Task: Select the Australia/Eucia as time zone for the schedule.
Action: Mouse pressed left at (501, 397)
Screenshot: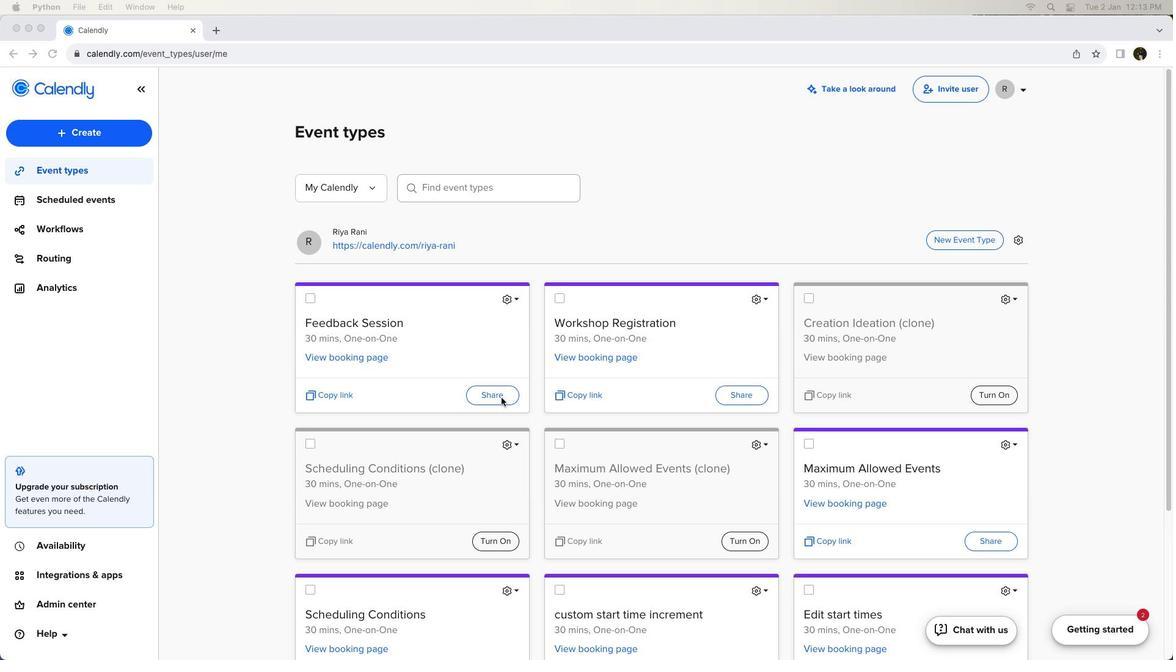
Action: Mouse pressed left at (501, 397)
Screenshot: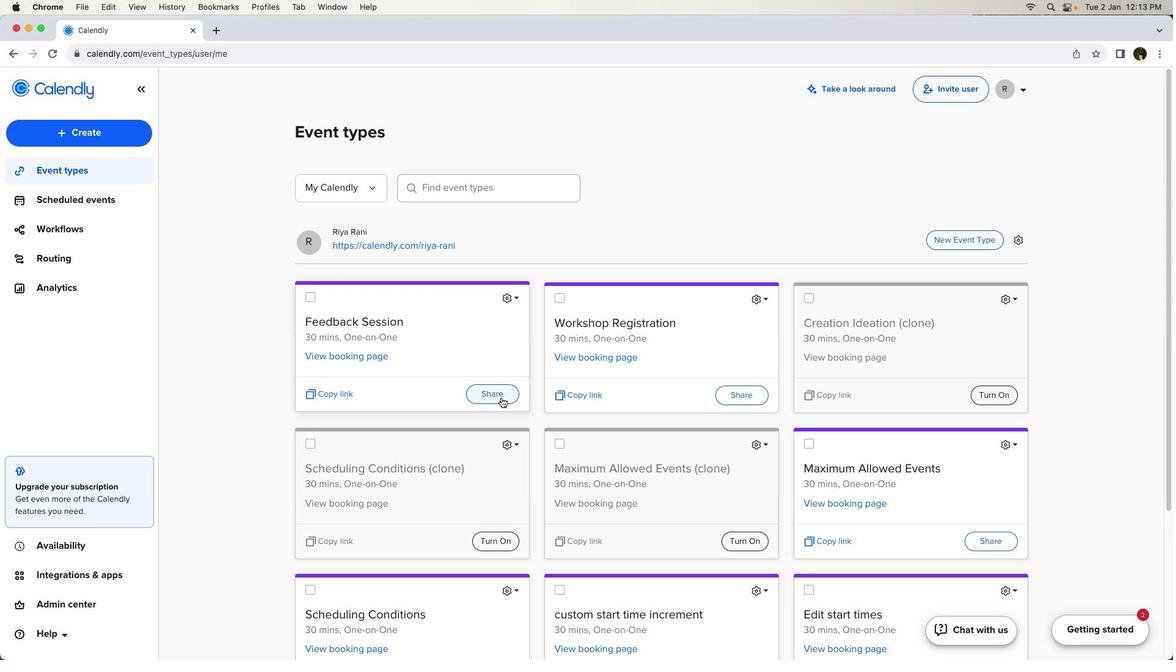 
Action: Mouse moved to (721, 366)
Screenshot: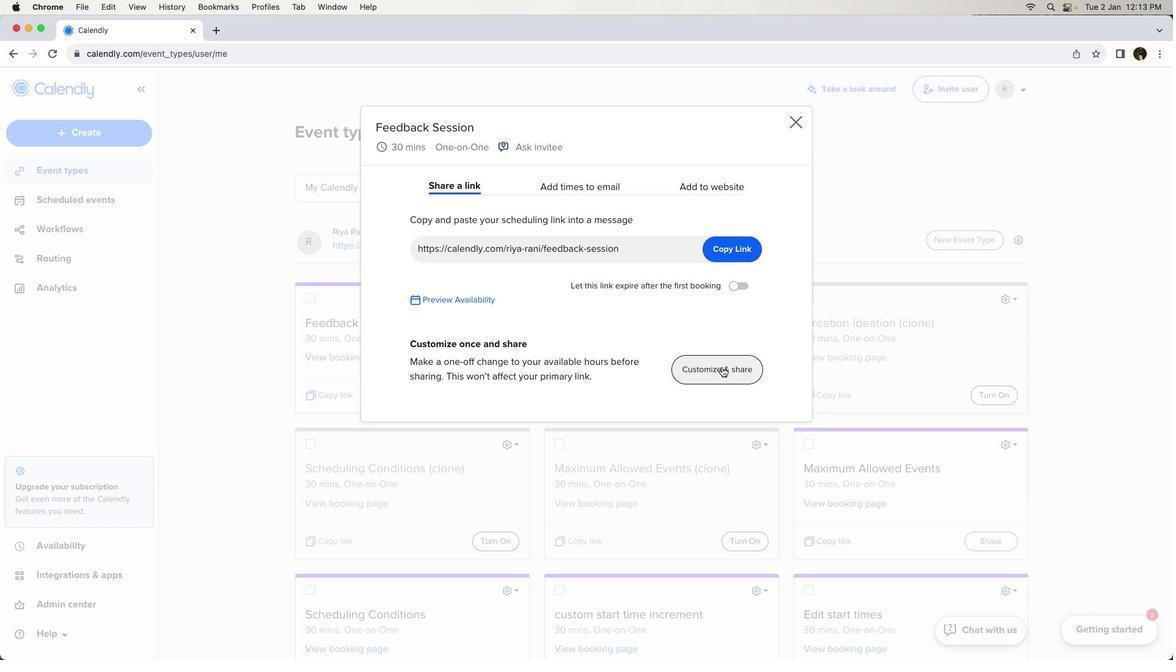
Action: Mouse pressed left at (721, 366)
Screenshot: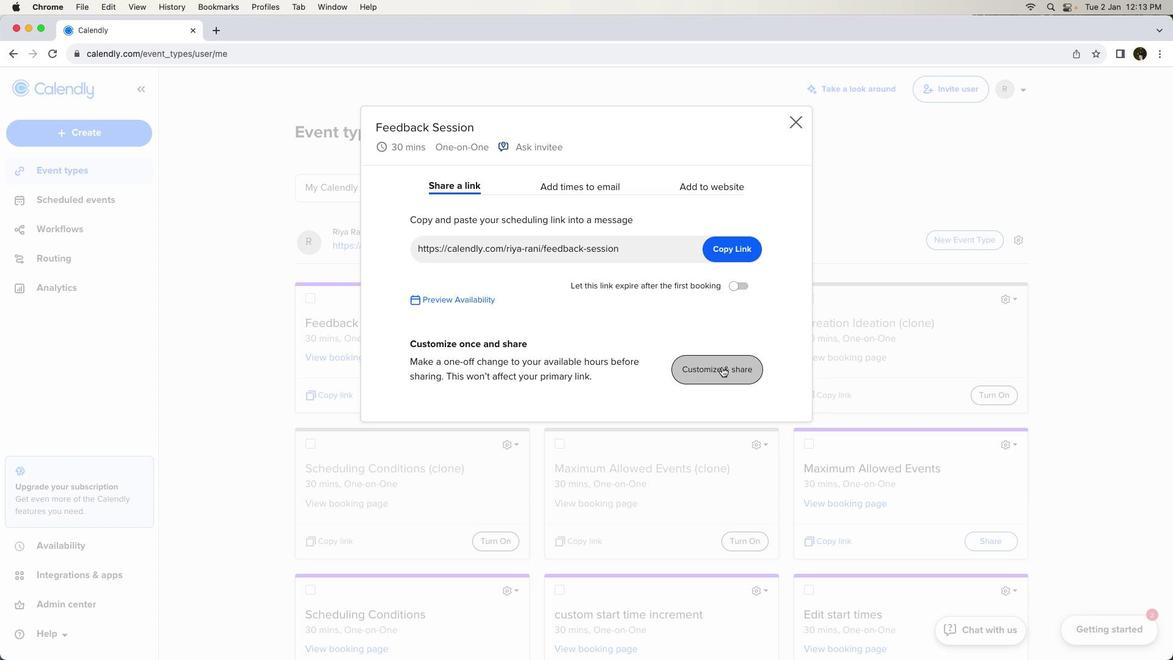 
Action: Mouse moved to (627, 421)
Screenshot: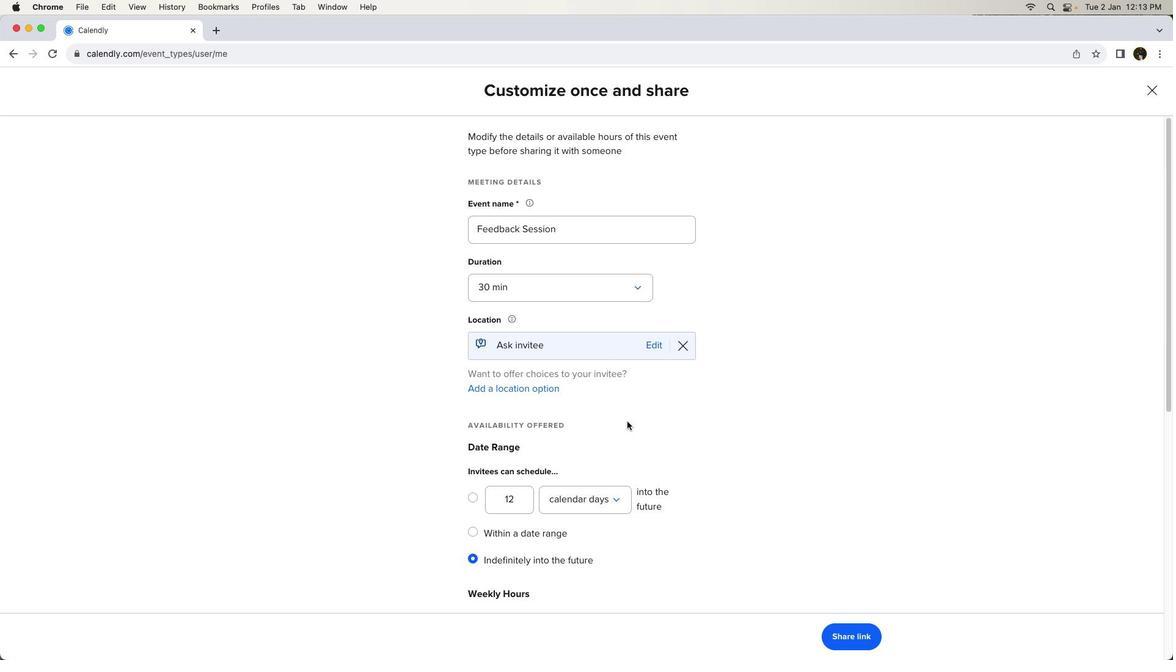
Action: Mouse scrolled (627, 421) with delta (0, 0)
Screenshot: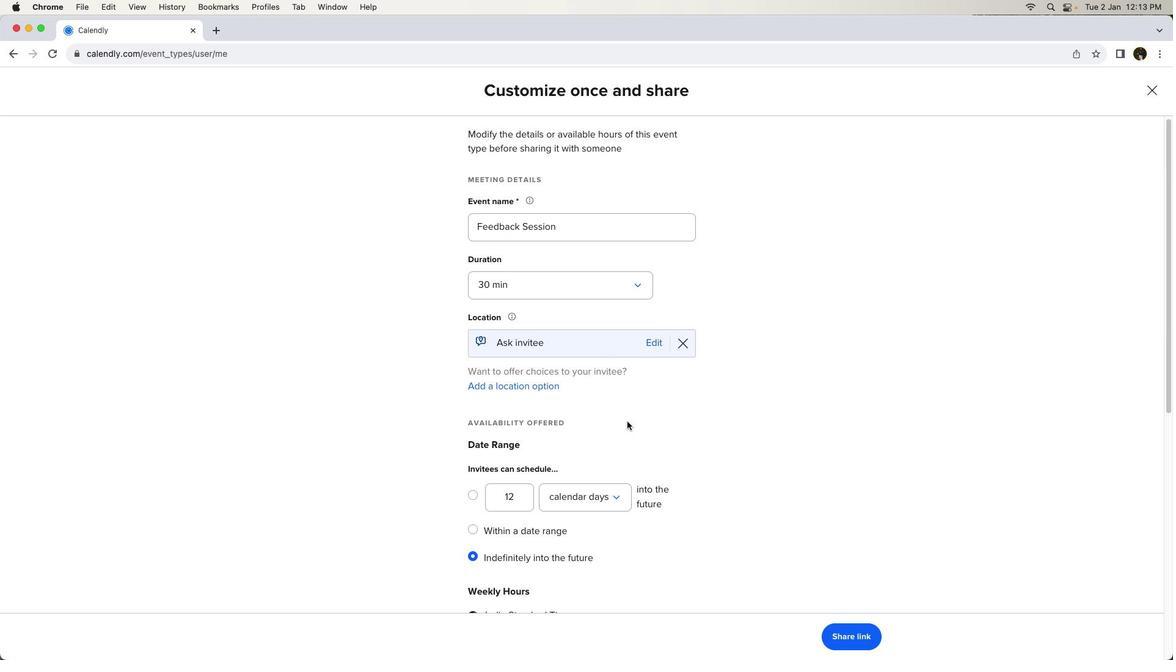 
Action: Mouse scrolled (627, 421) with delta (0, 0)
Screenshot: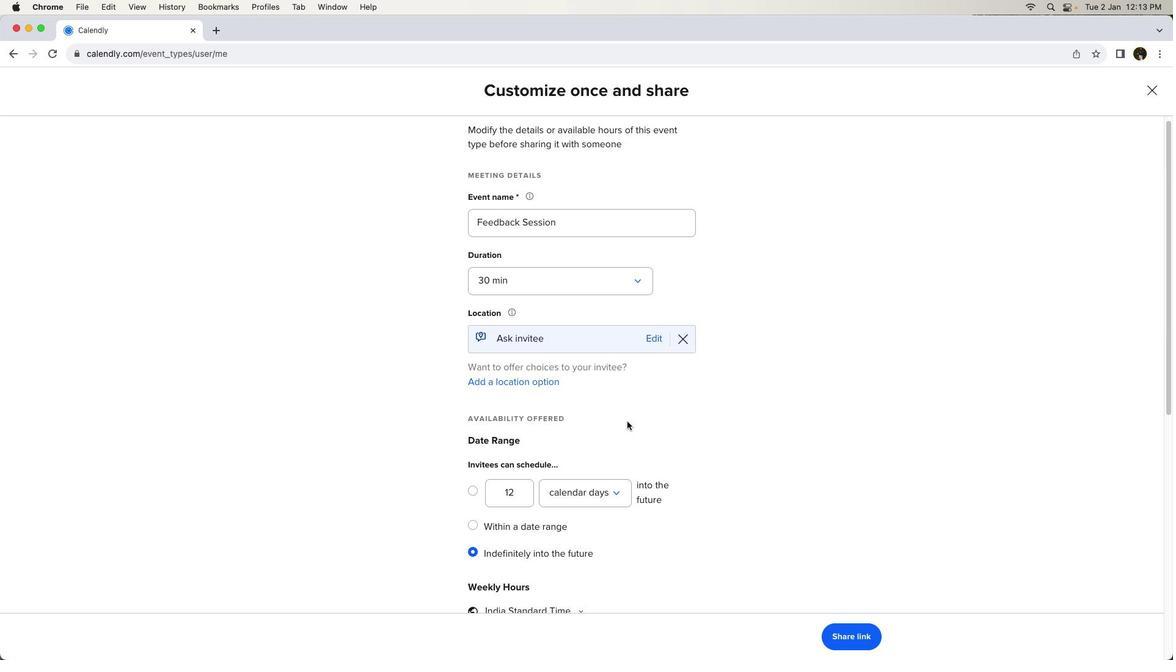 
Action: Mouse scrolled (627, 421) with delta (0, -1)
Screenshot: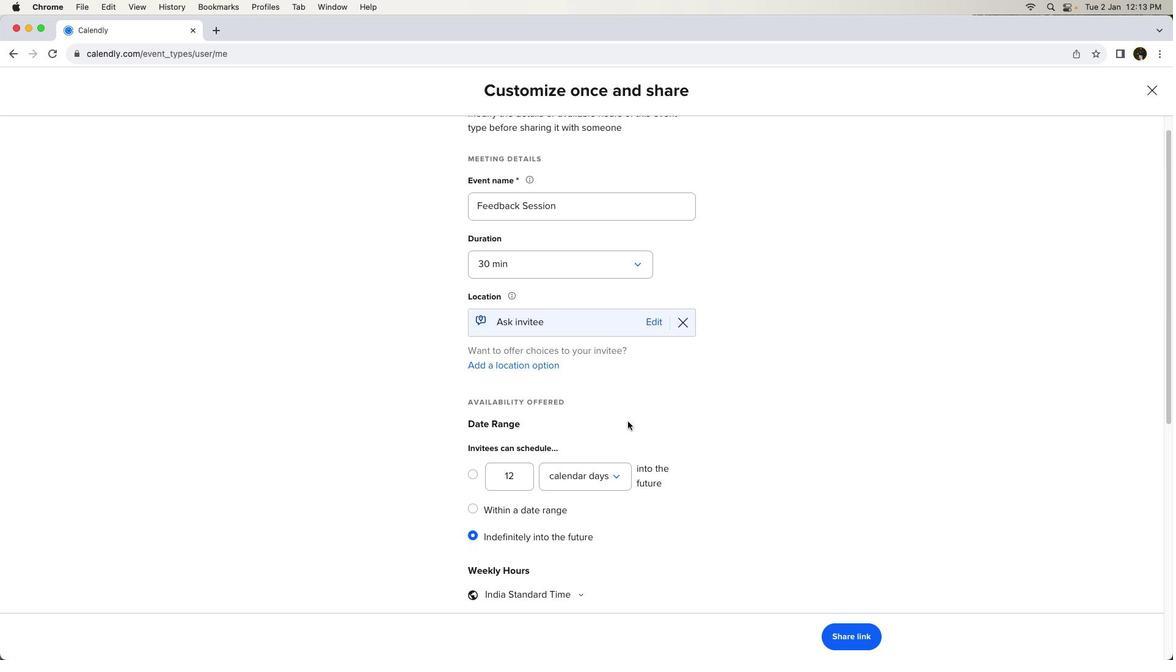
Action: Mouse scrolled (627, 421) with delta (0, -1)
Screenshot: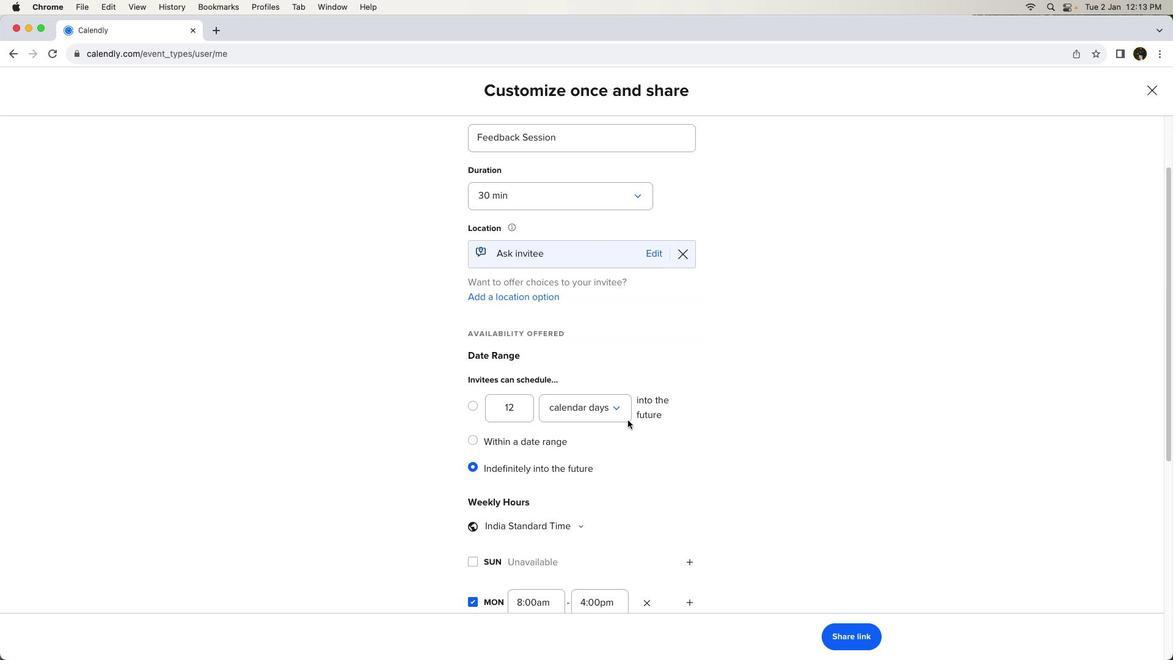 
Action: Mouse moved to (629, 418)
Screenshot: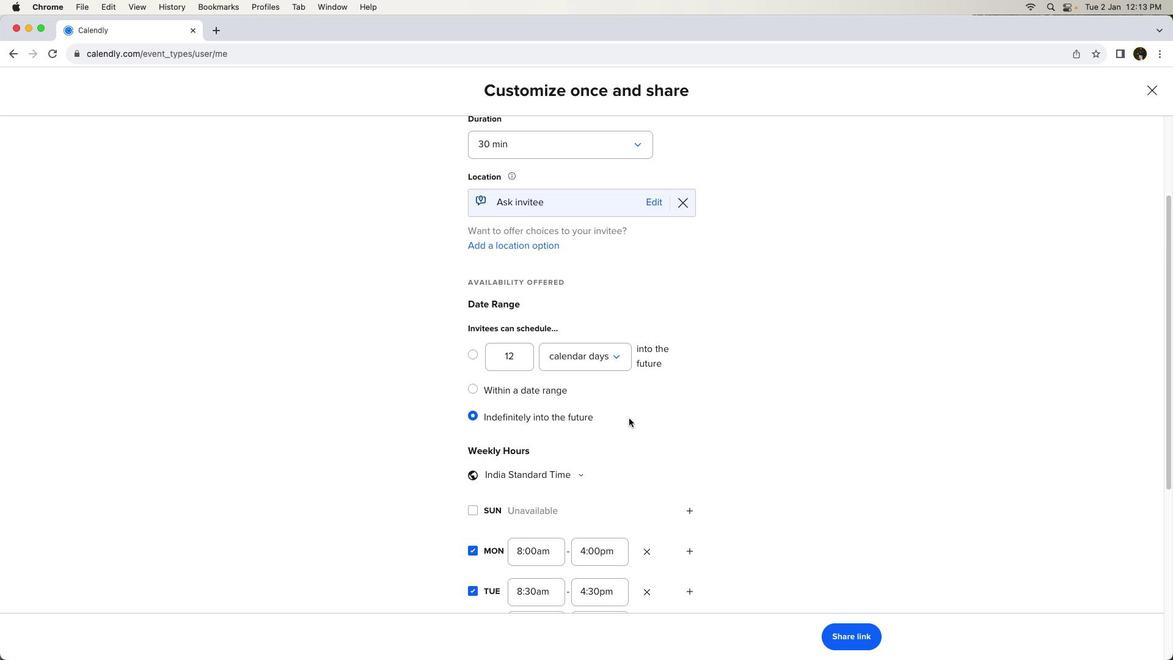 
Action: Mouse scrolled (629, 418) with delta (0, 0)
Screenshot: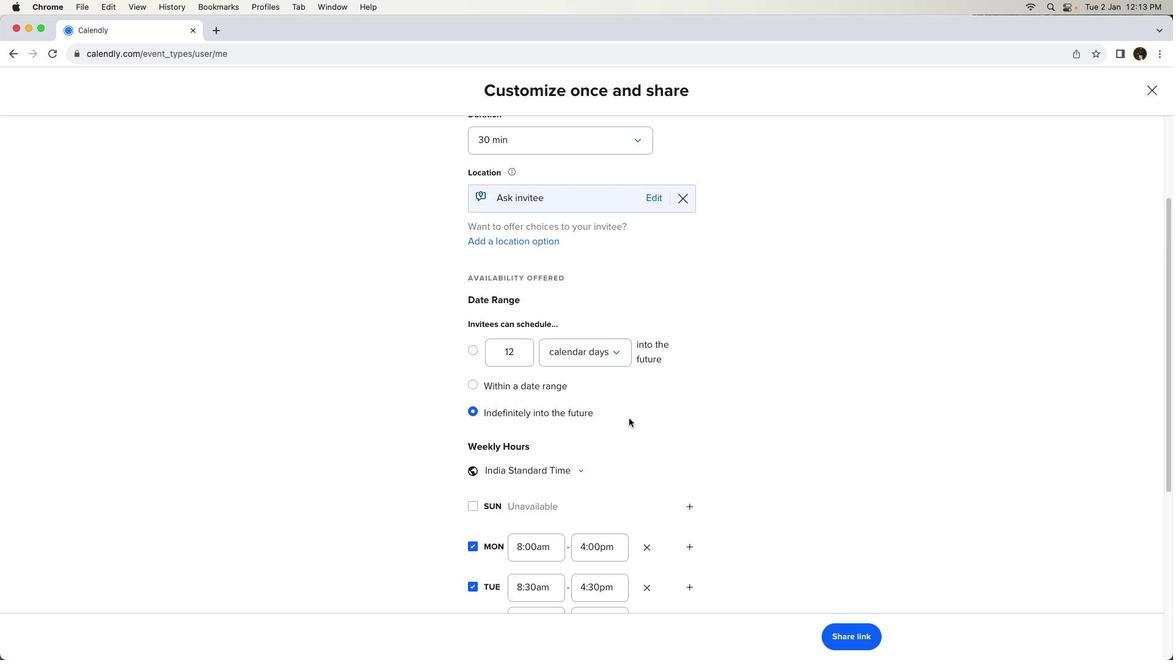 
Action: Mouse moved to (629, 418)
Screenshot: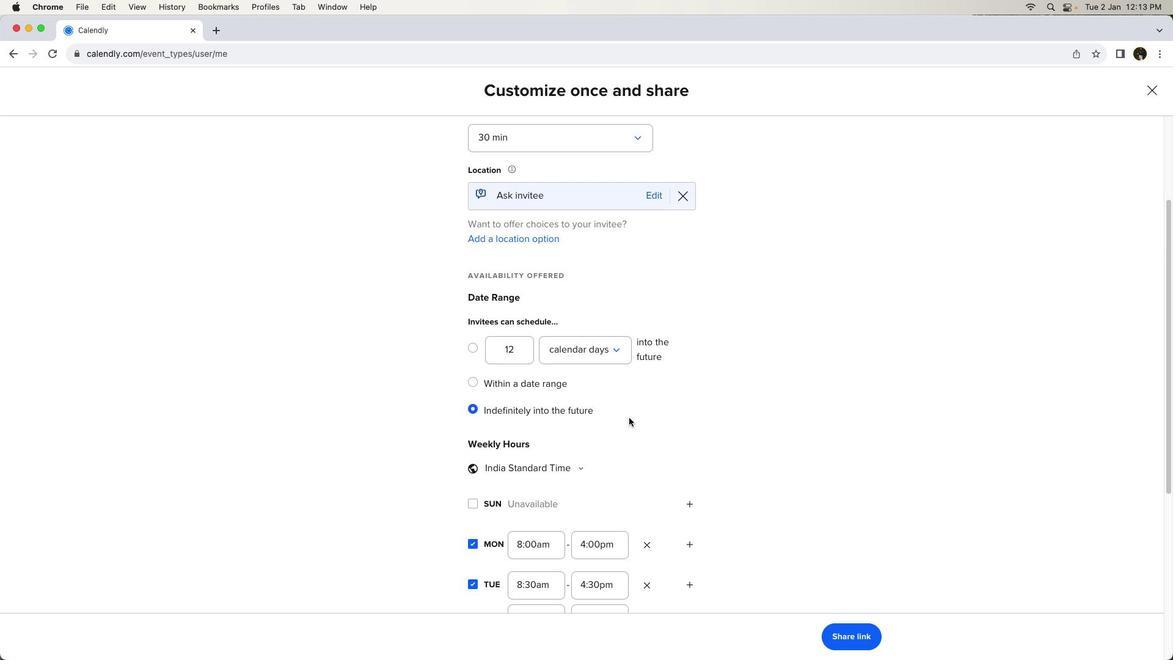 
Action: Mouse scrolled (629, 418) with delta (0, 0)
Screenshot: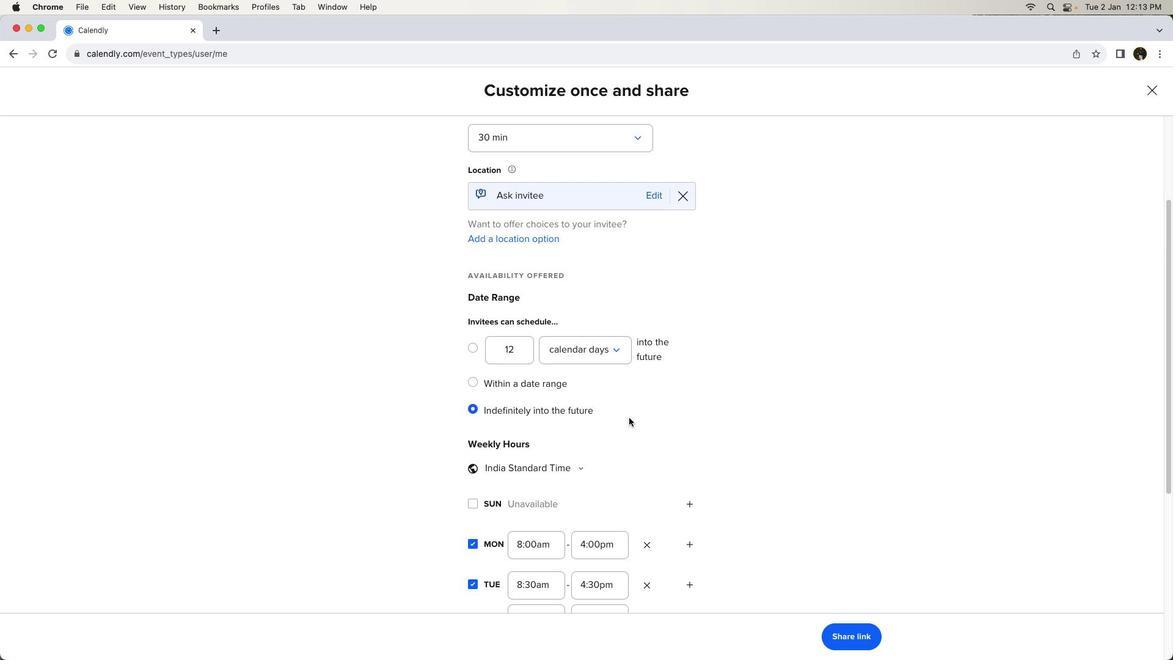 
Action: Mouse moved to (559, 455)
Screenshot: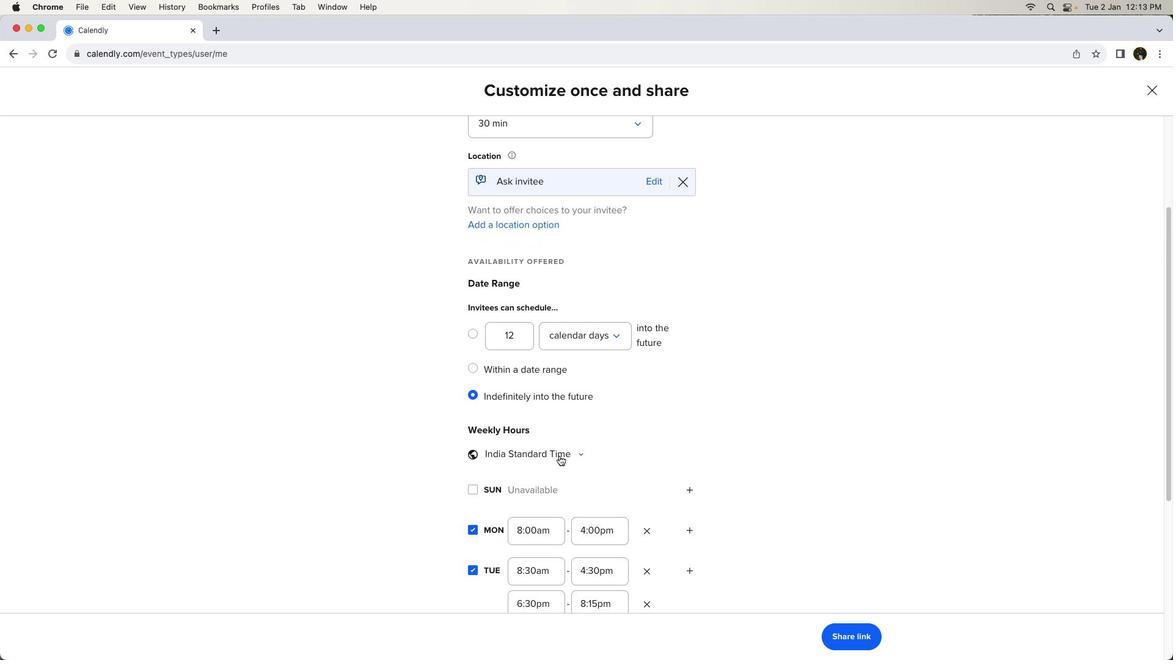 
Action: Mouse pressed left at (559, 455)
Screenshot: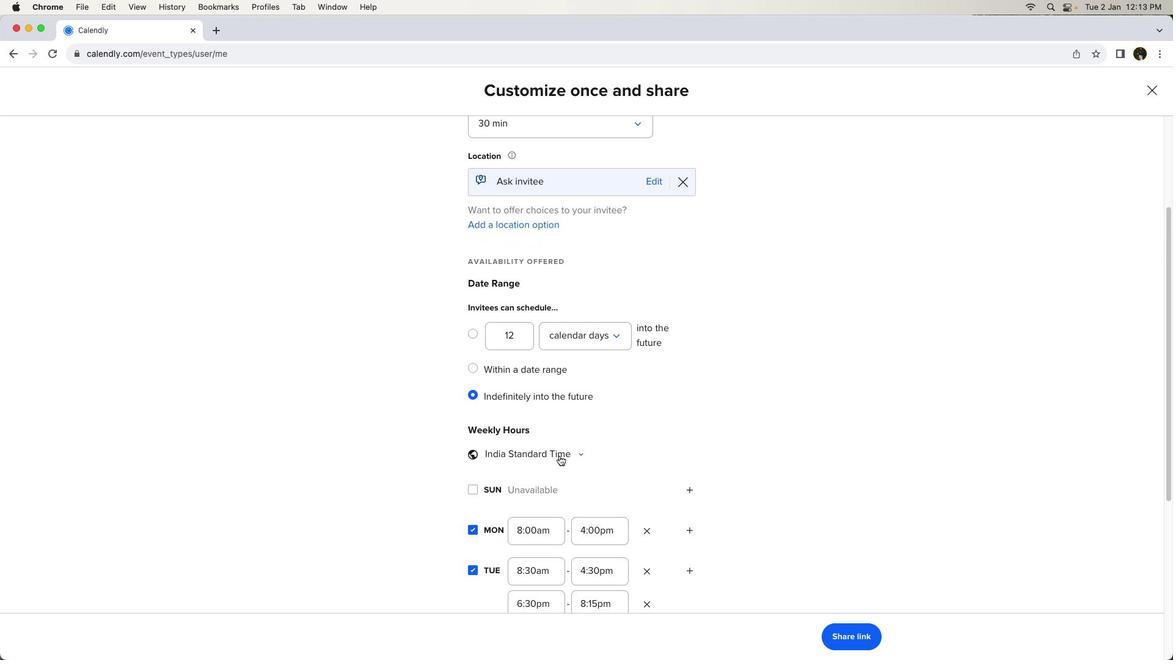 
Action: Mouse moved to (585, 298)
Screenshot: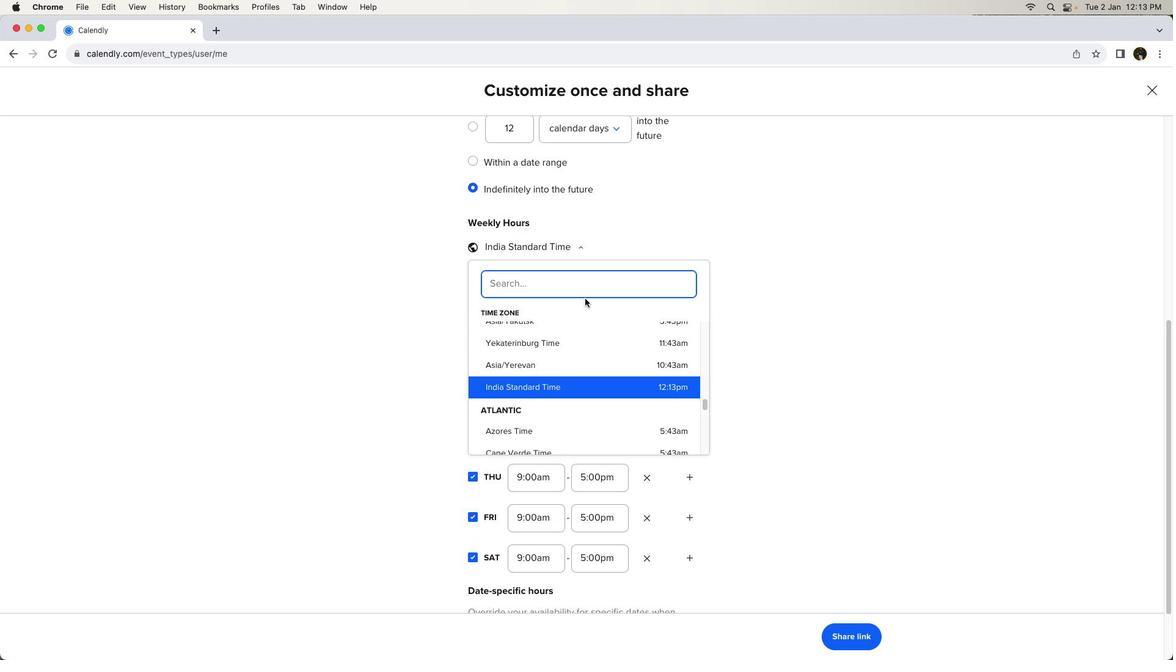 
Action: Key pressed Key.shift'A''u''s''t''r'
Screenshot: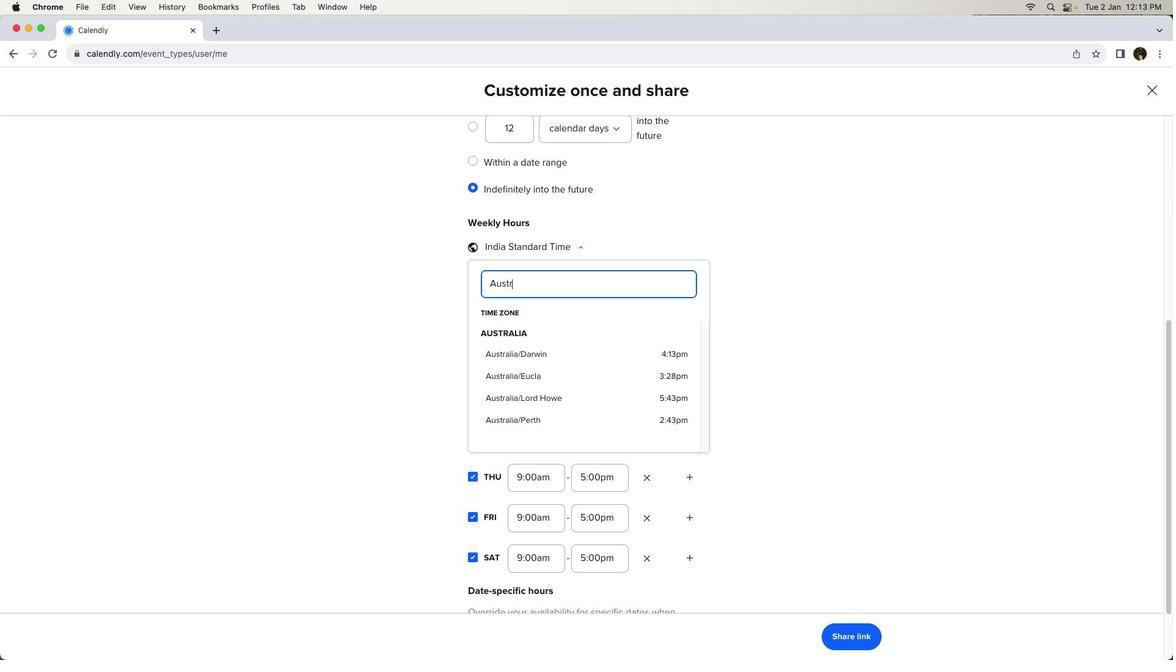 
Action: Mouse moved to (557, 370)
Screenshot: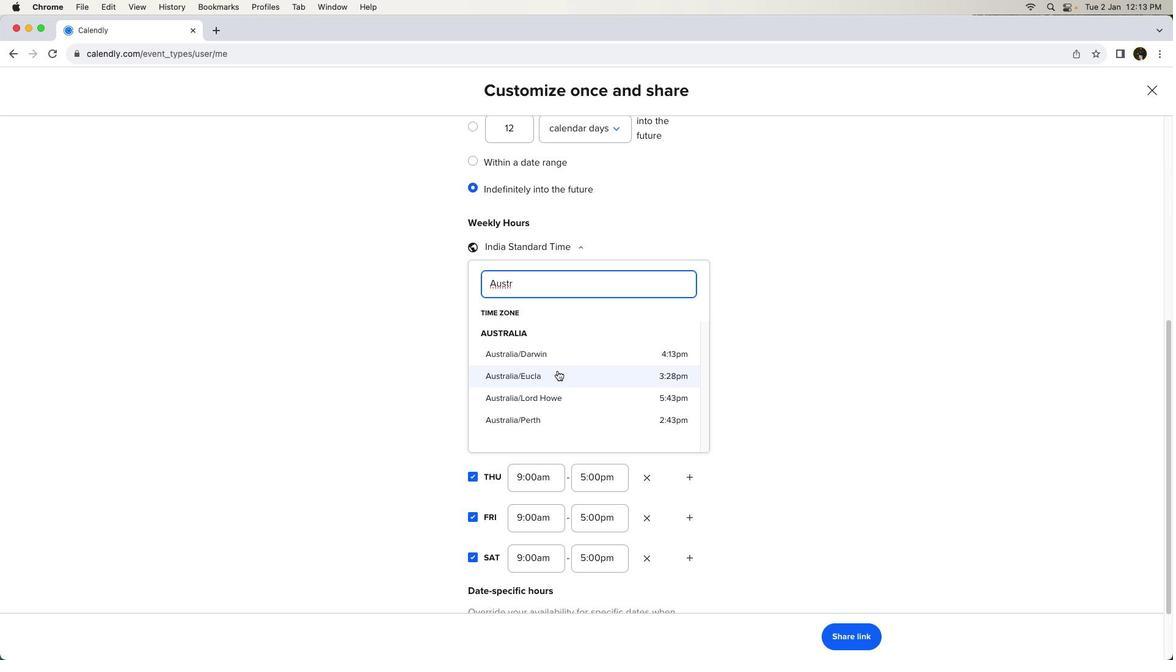 
Action: Mouse pressed left at (557, 370)
Screenshot: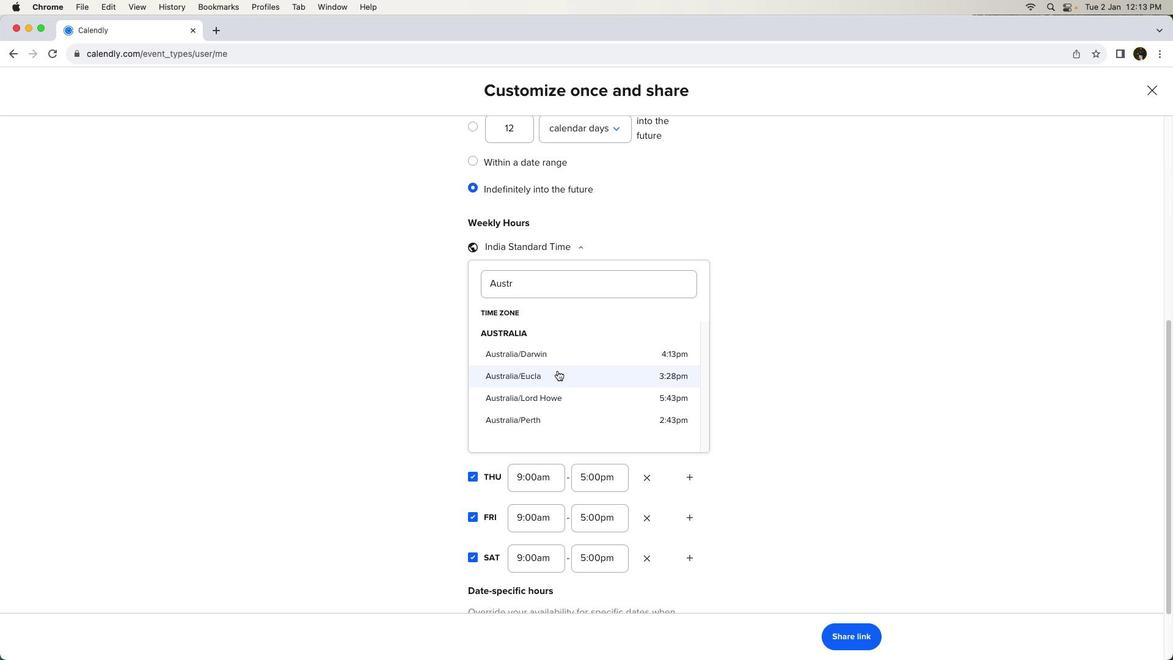
Action: Mouse moved to (863, 639)
Screenshot: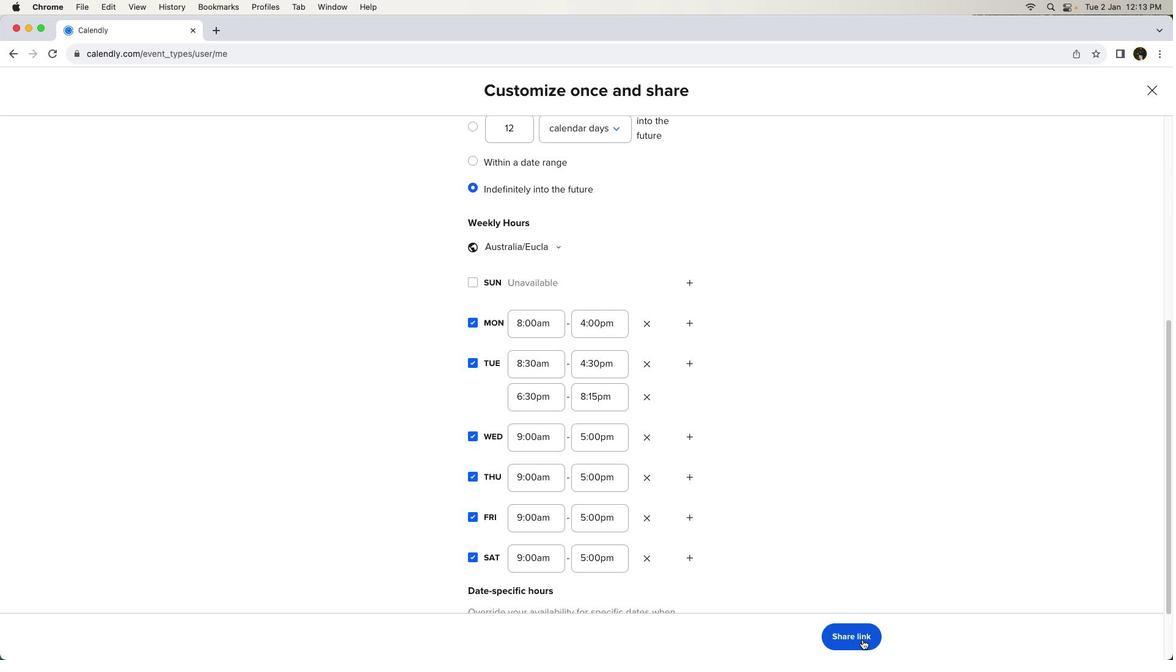 
Action: Mouse pressed left at (863, 639)
Screenshot: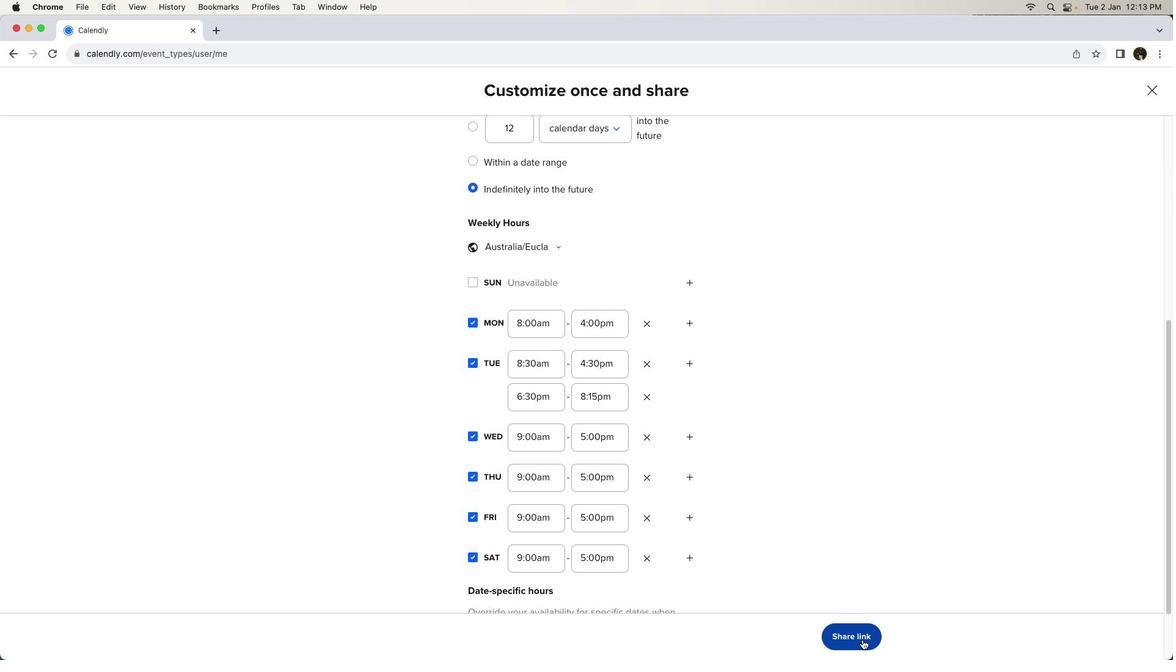
Action: Mouse moved to (783, 659)
Screenshot: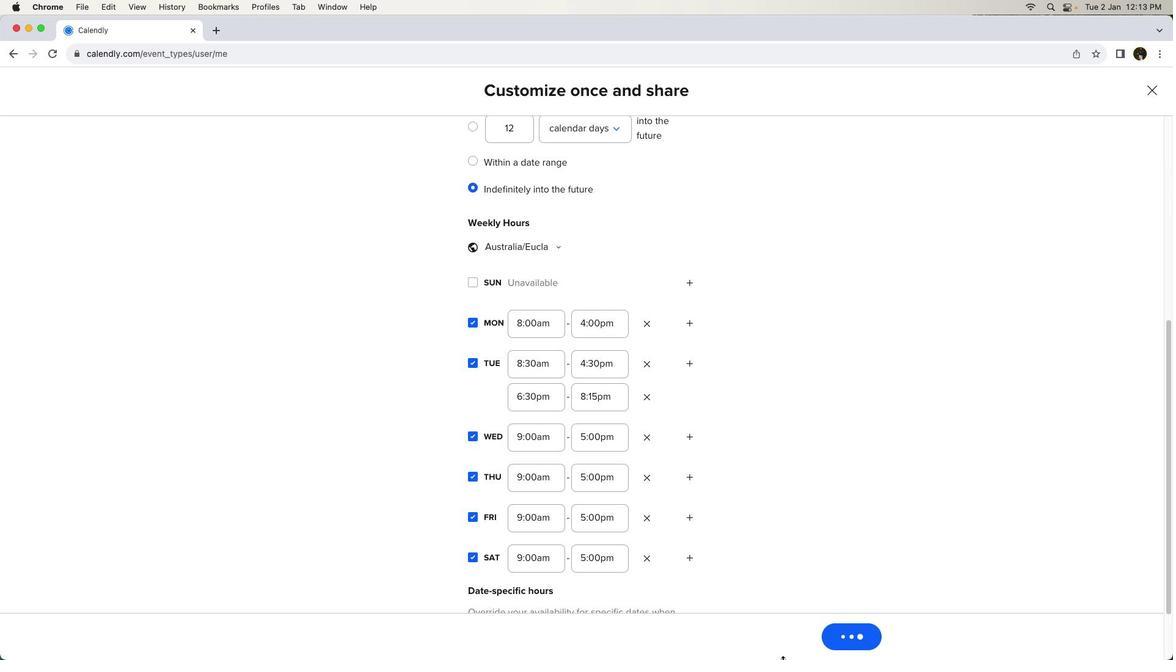 
